 Task: Look for opportunities in real estate as a support.
Action: Mouse moved to (479, 372)
Screenshot: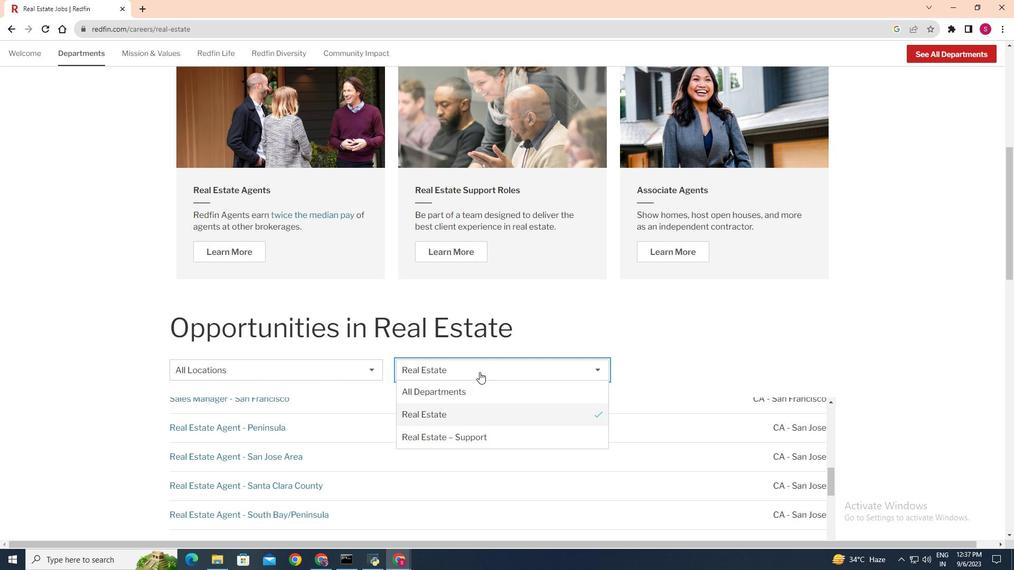 
Action: Mouse pressed left at (479, 372)
Screenshot: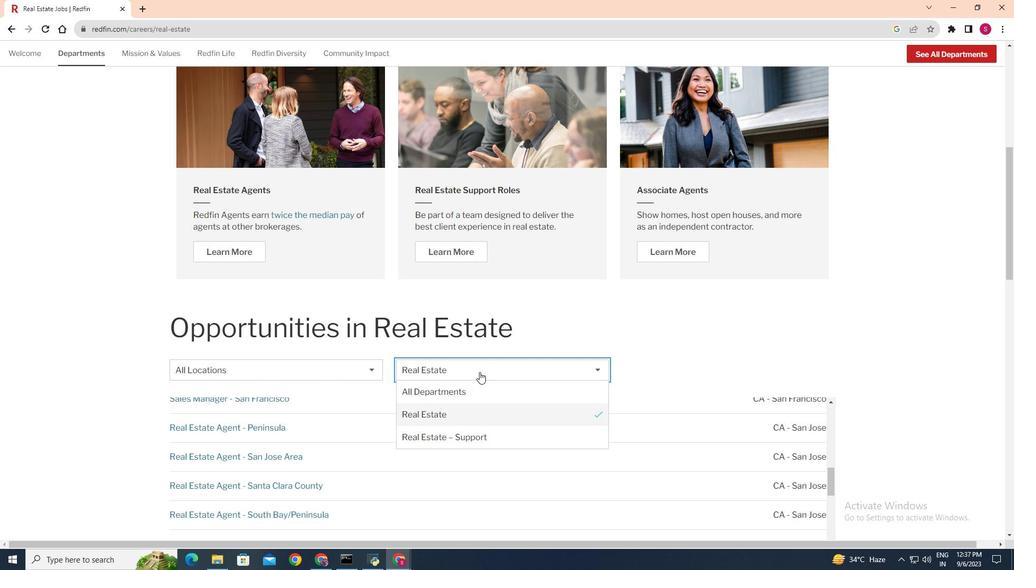 
Action: Mouse moved to (464, 440)
Screenshot: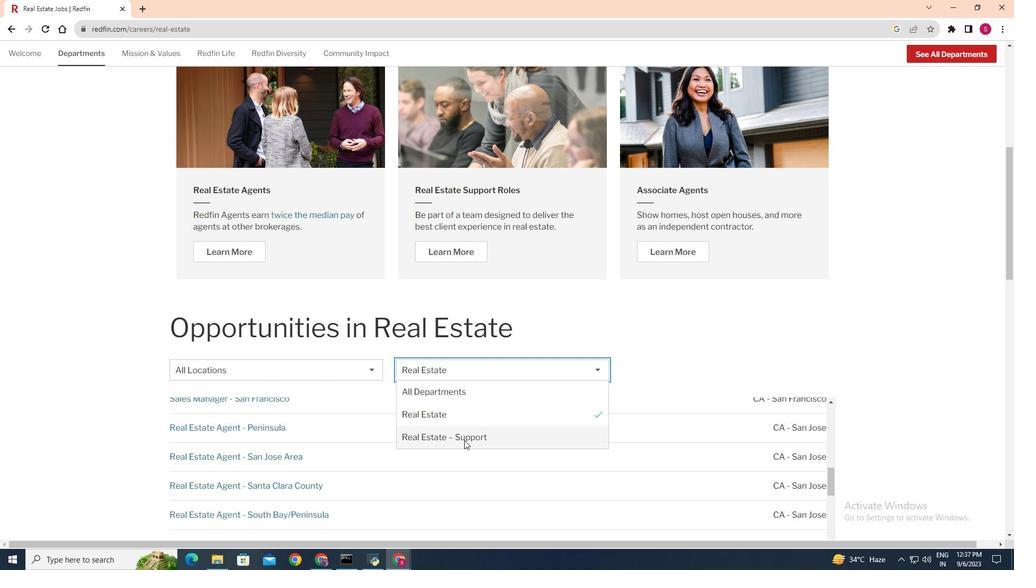 
Action: Mouse pressed left at (464, 440)
Screenshot: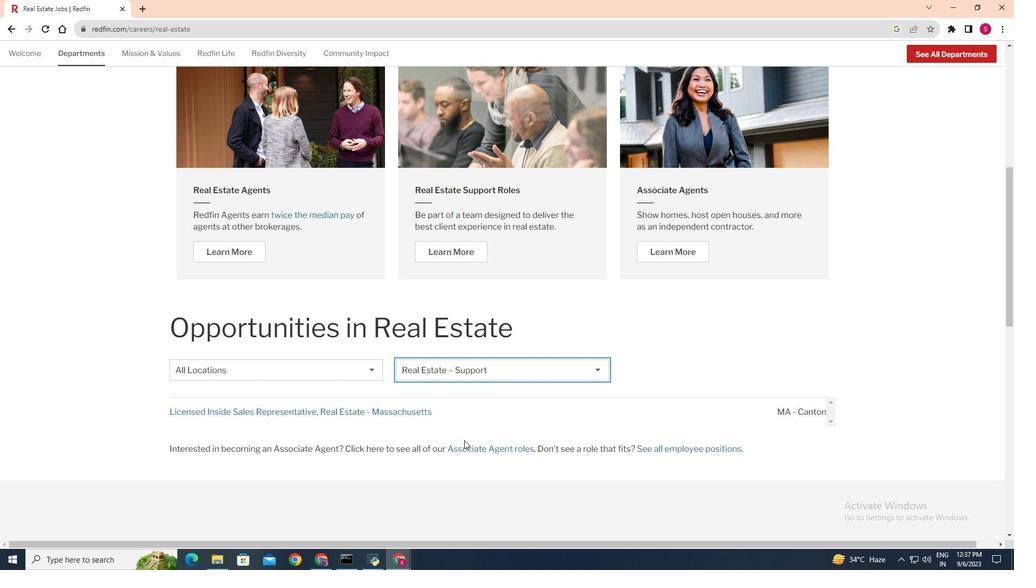 
Action: Mouse moved to (55, 384)
Screenshot: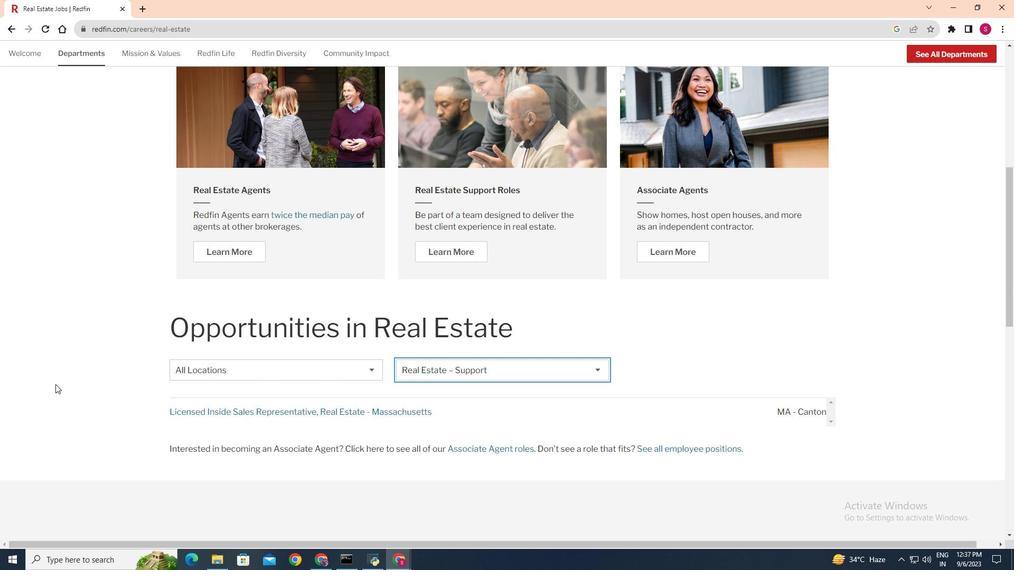 
